 Task: Verify your Microsoft account security info and check the troubleshooting section in the Help menu.
Action: Mouse moved to (231, 28)
Screenshot: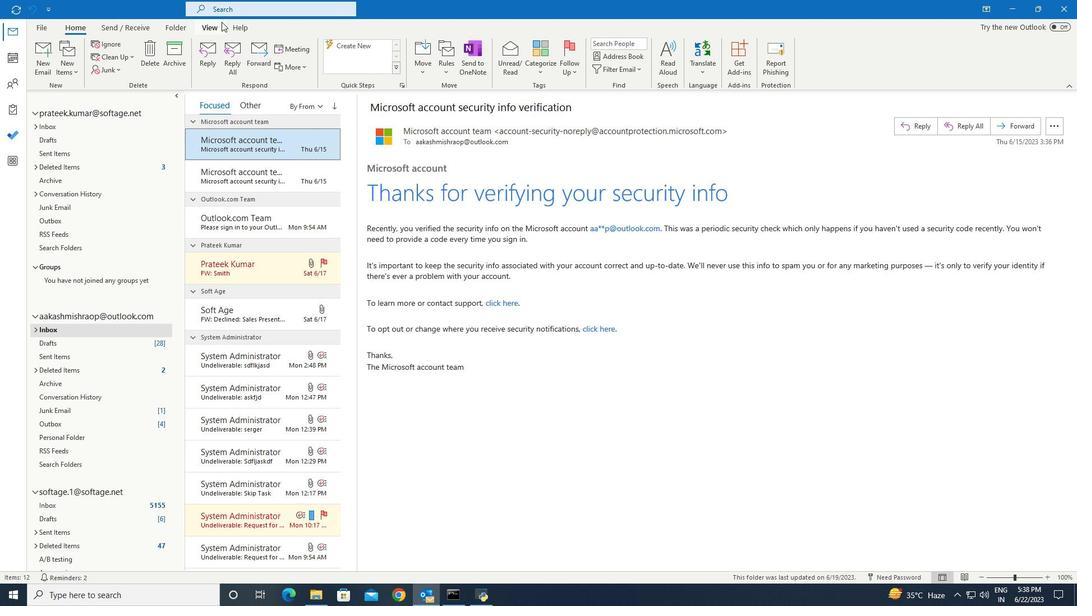 
Action: Mouse pressed left at (231, 28)
Screenshot: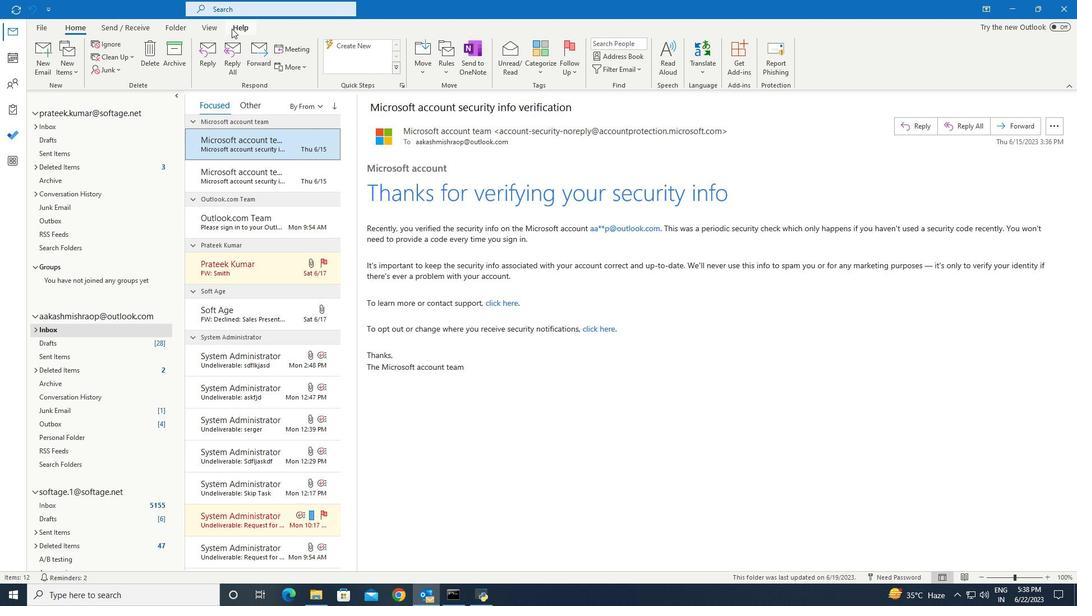 
Action: Mouse moved to (46, 49)
Screenshot: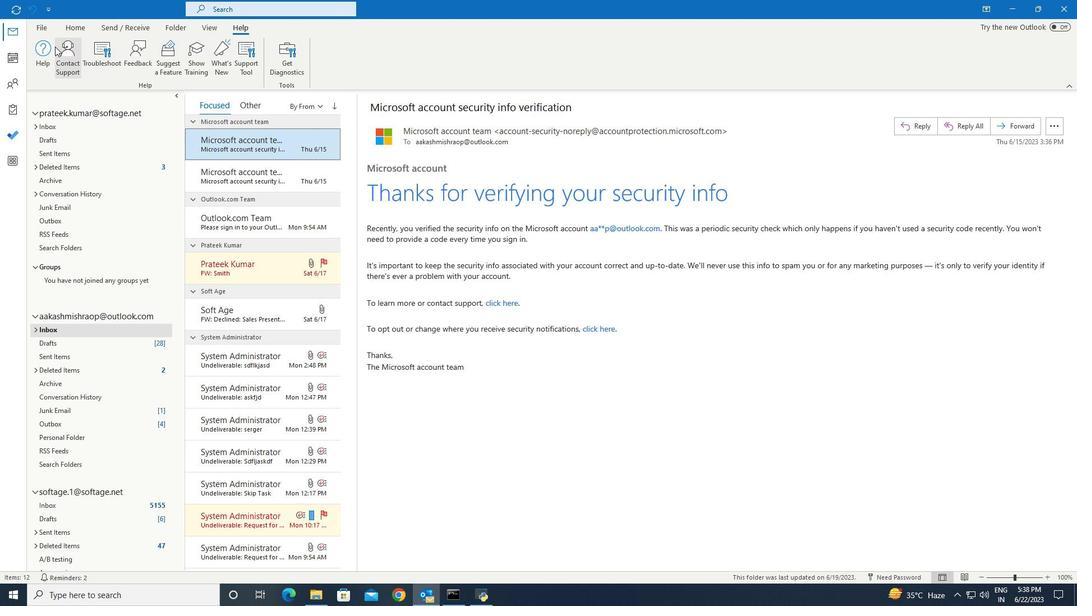 
Action: Mouse pressed left at (46, 49)
Screenshot: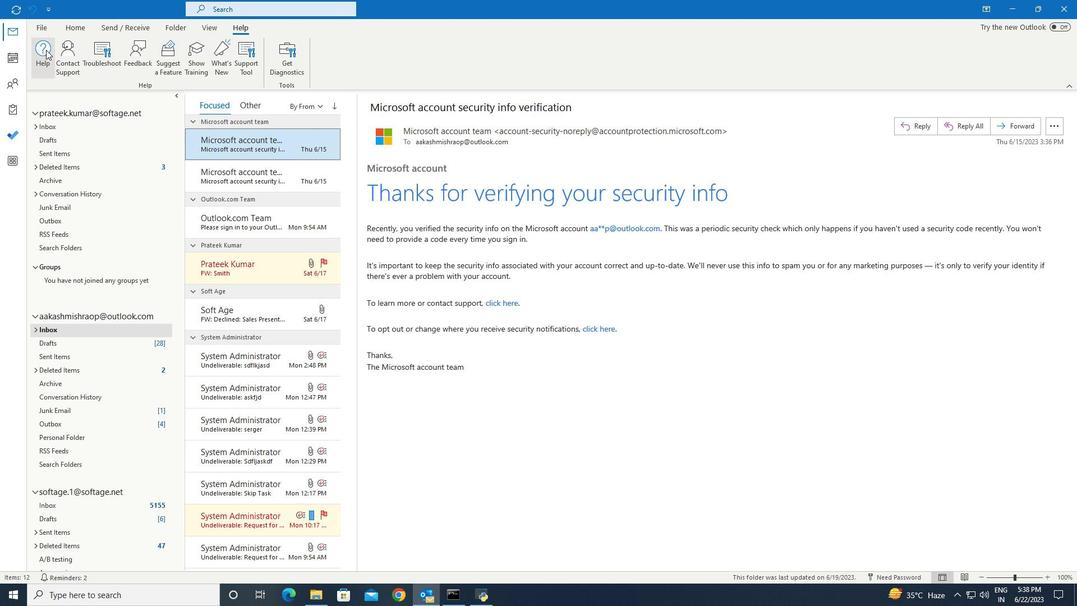 
Action: Mouse moved to (884, 282)
Screenshot: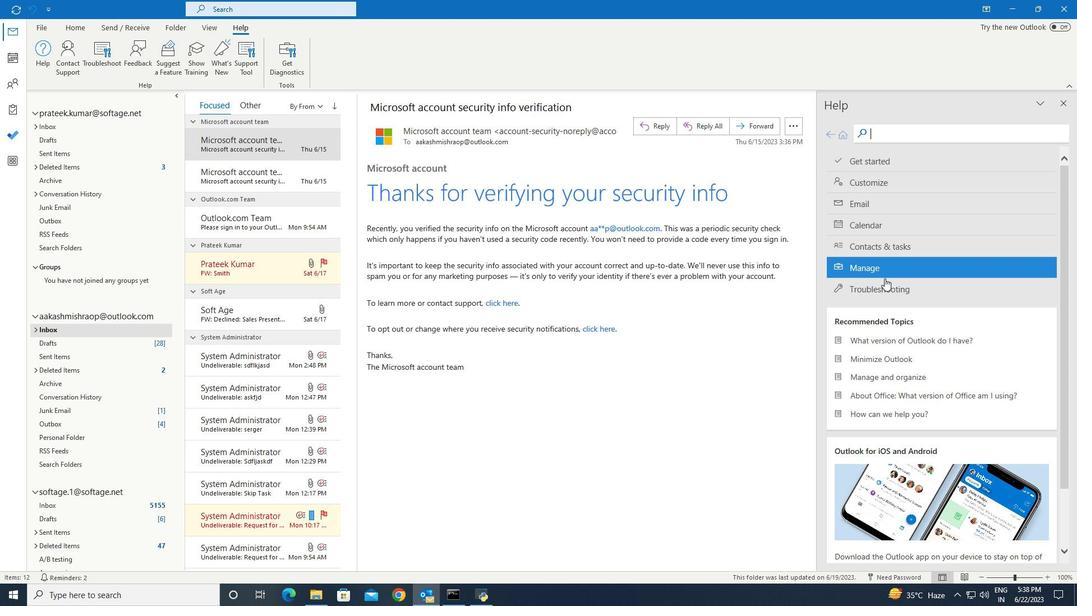 
Action: Mouse pressed left at (884, 282)
Screenshot: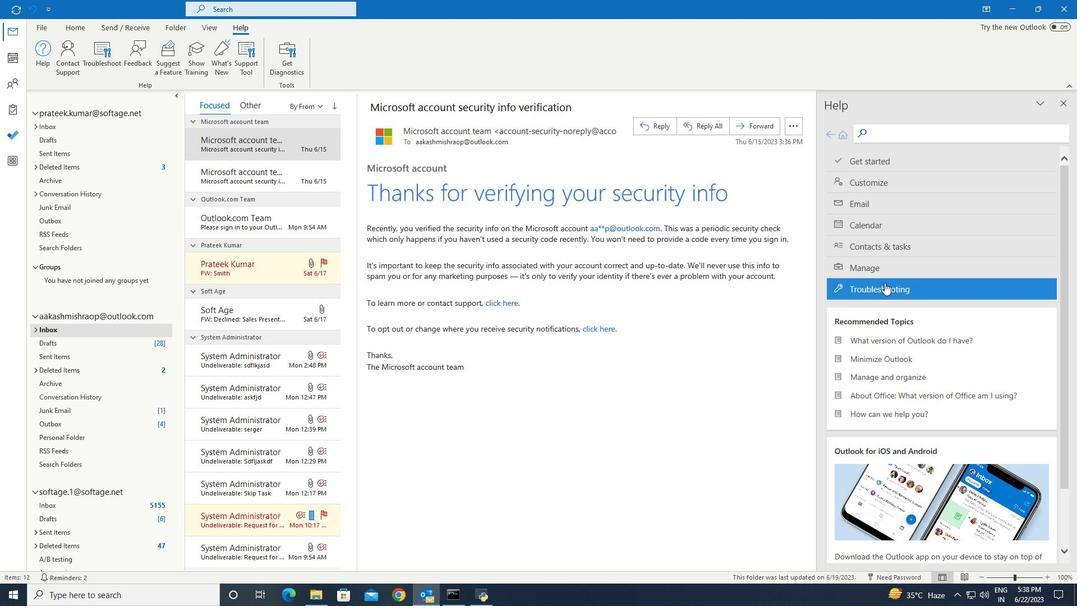 
Action: Mouse pressed left at (884, 282)
Screenshot: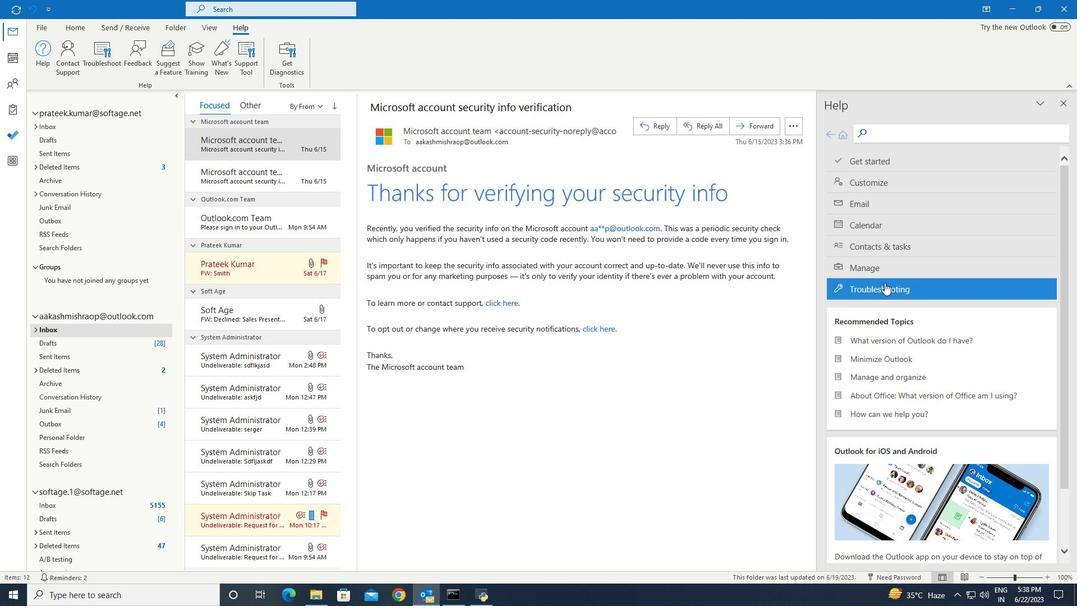 
Action: Mouse moved to (883, 286)
Screenshot: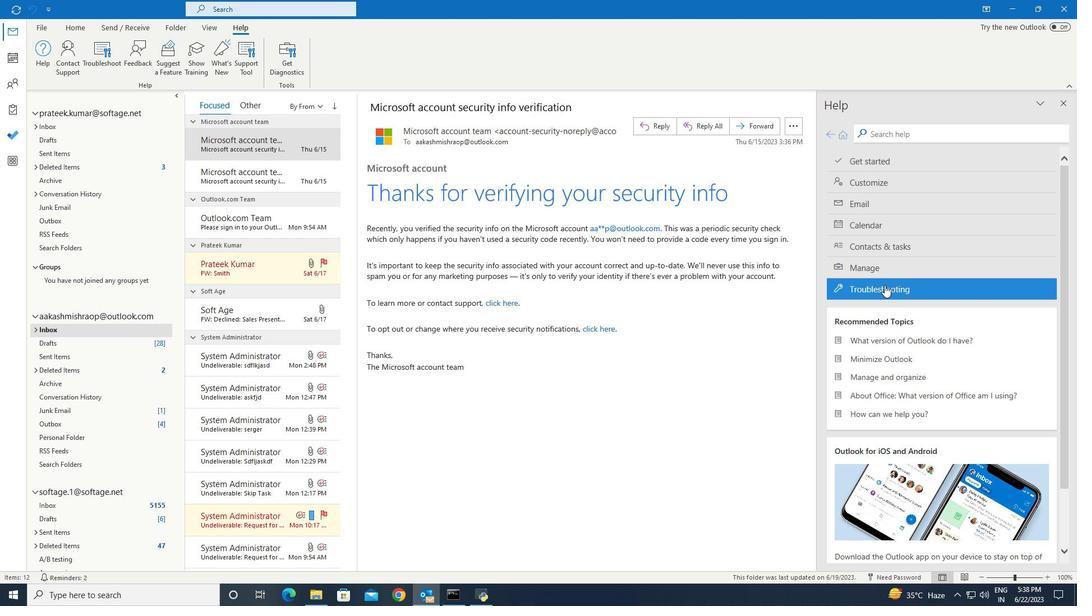 
Action: Mouse pressed left at (883, 286)
Screenshot: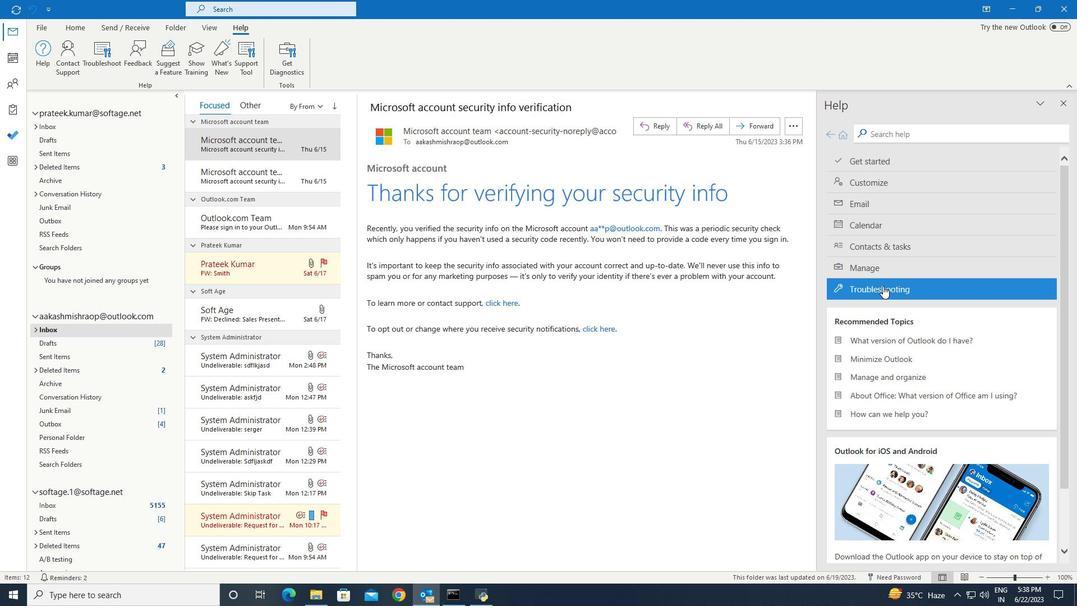 
Action: Mouse moved to (882, 287)
Screenshot: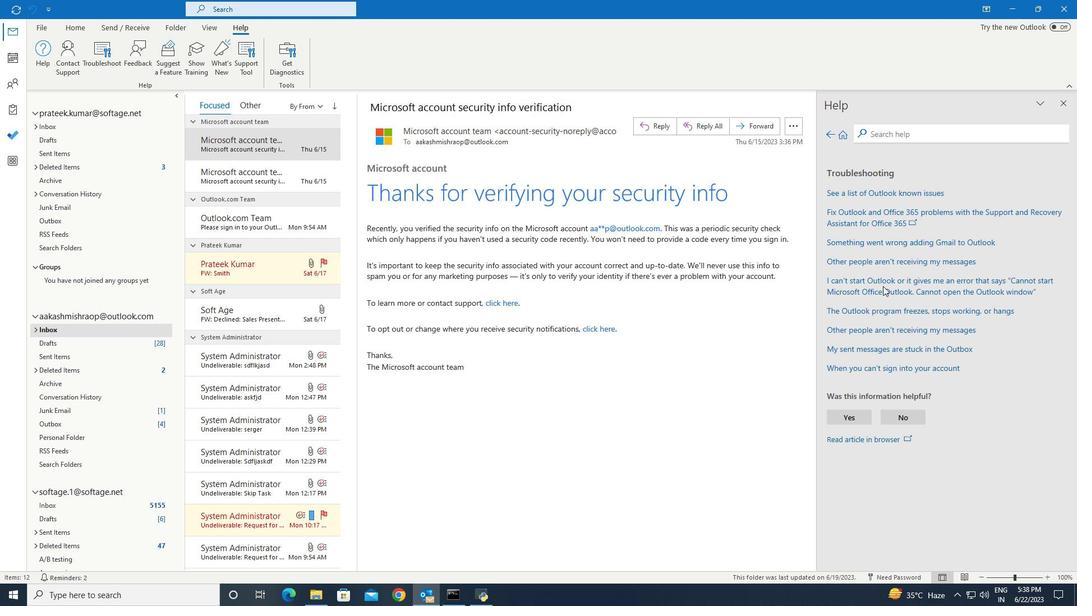 
